 Task: Create a rule from the Routing list, Task moved to a section -> Set Priority in the project Touchstone , set the section as To-Do and set the priority of the task as  High.
Action: Mouse moved to (59, 368)
Screenshot: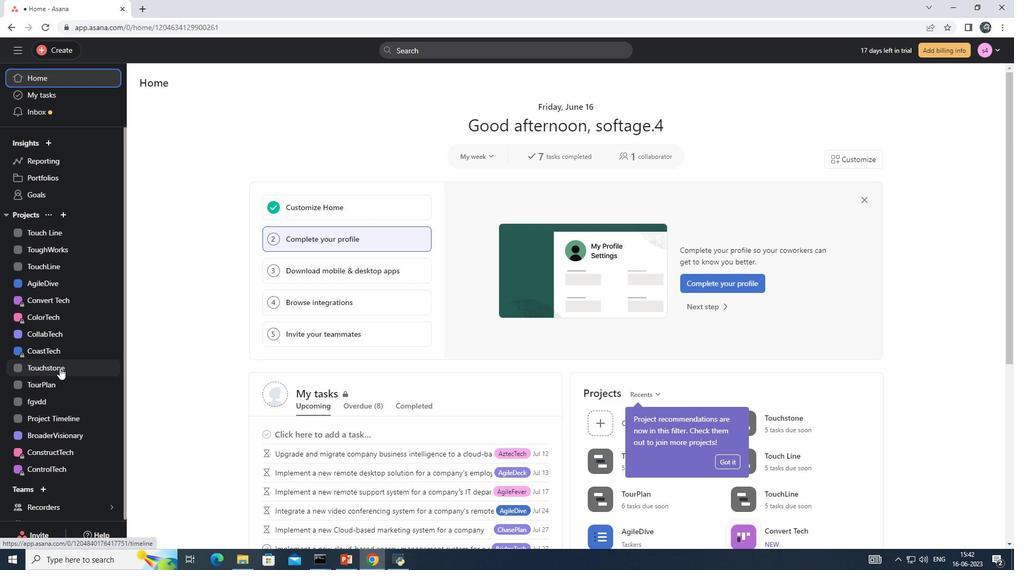 
Action: Mouse pressed left at (59, 368)
Screenshot: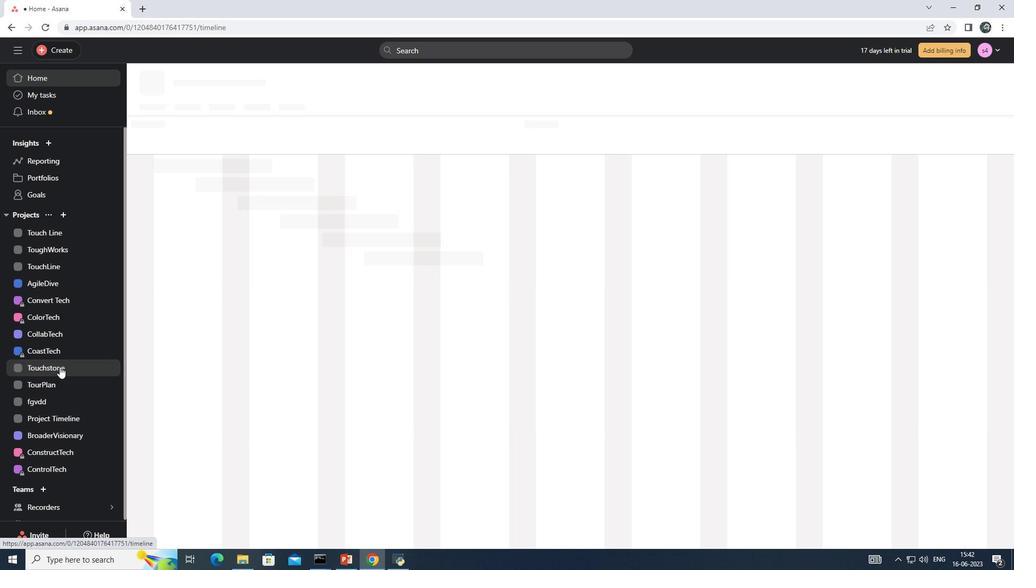 
Action: Mouse moved to (191, 106)
Screenshot: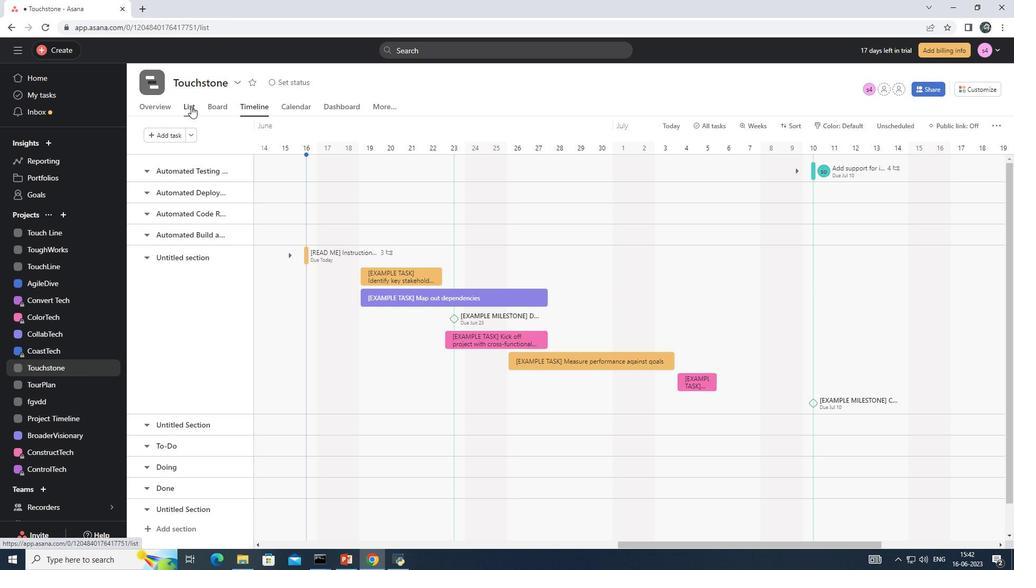 
Action: Mouse pressed left at (191, 106)
Screenshot: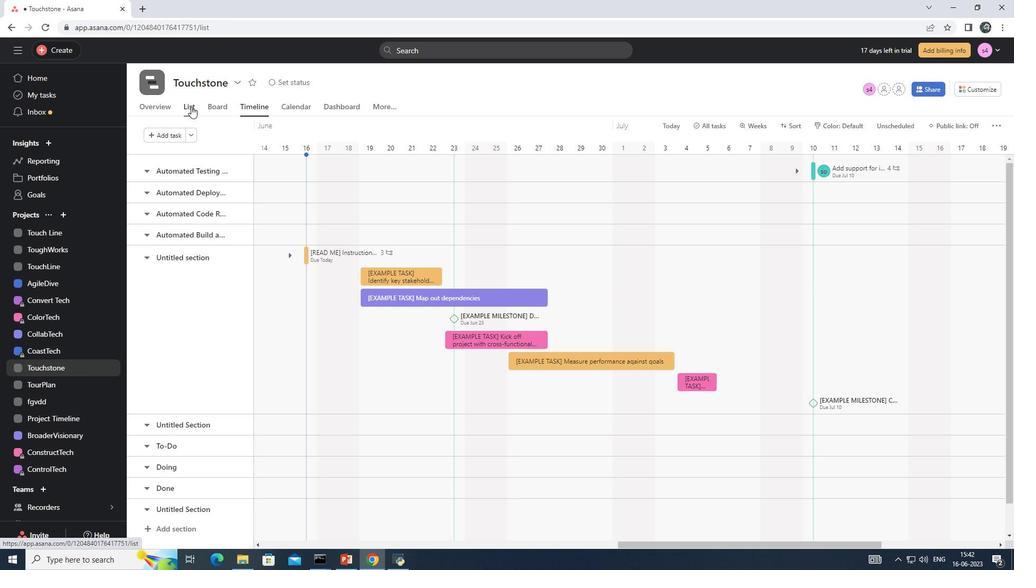 
Action: Mouse moved to (981, 90)
Screenshot: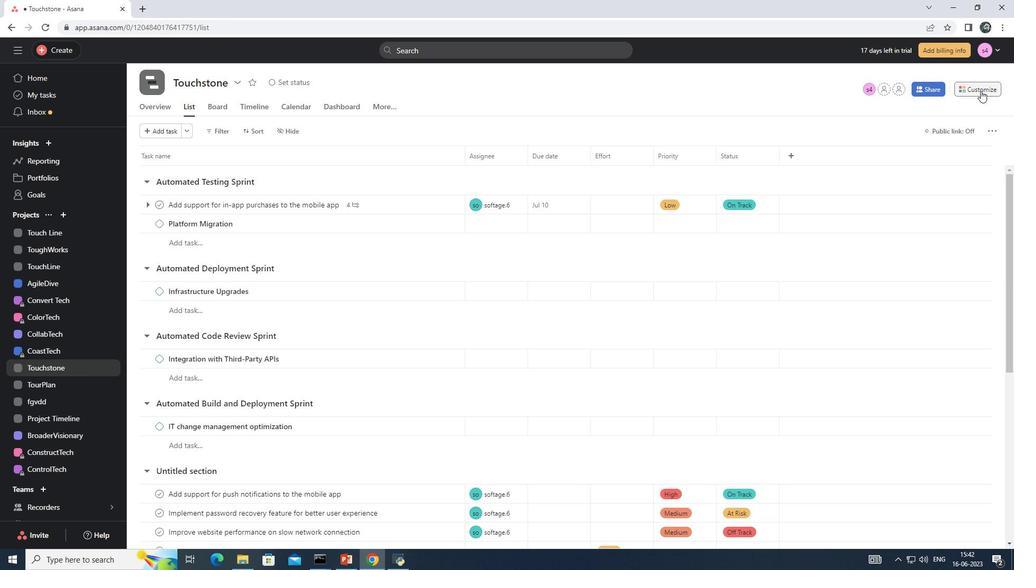 
Action: Mouse pressed left at (981, 90)
Screenshot: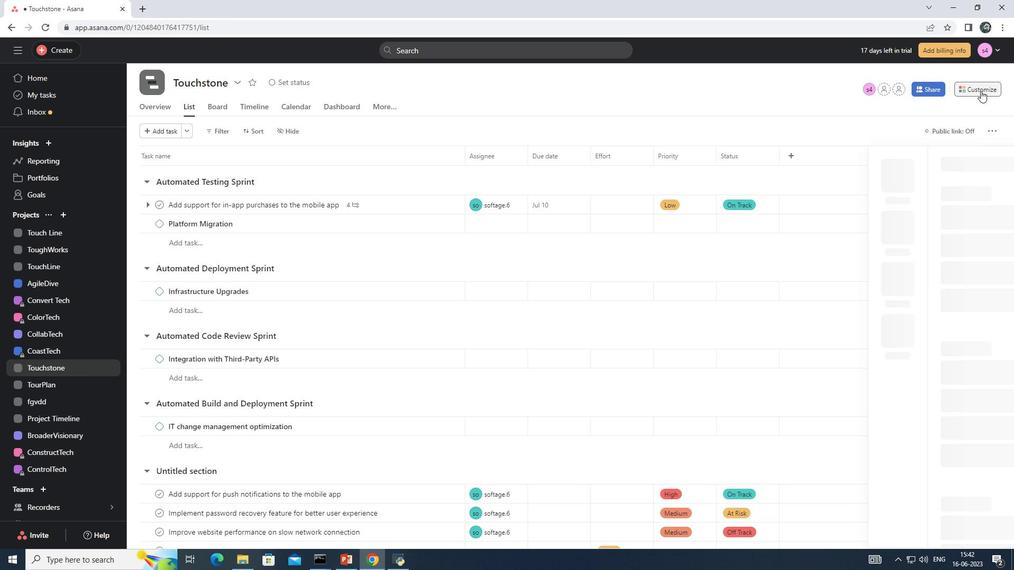 
Action: Mouse moved to (789, 233)
Screenshot: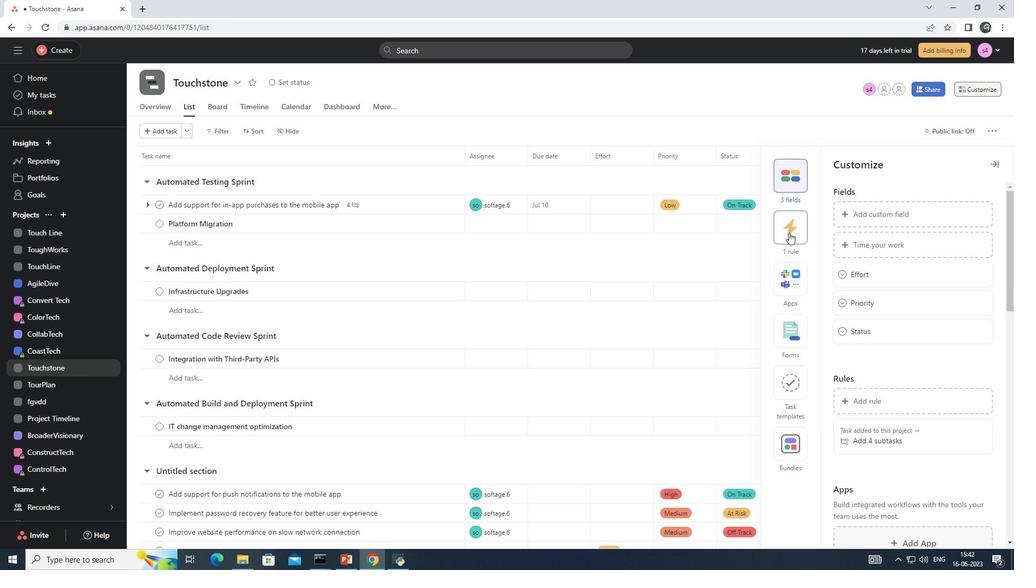 
Action: Mouse pressed left at (789, 233)
Screenshot: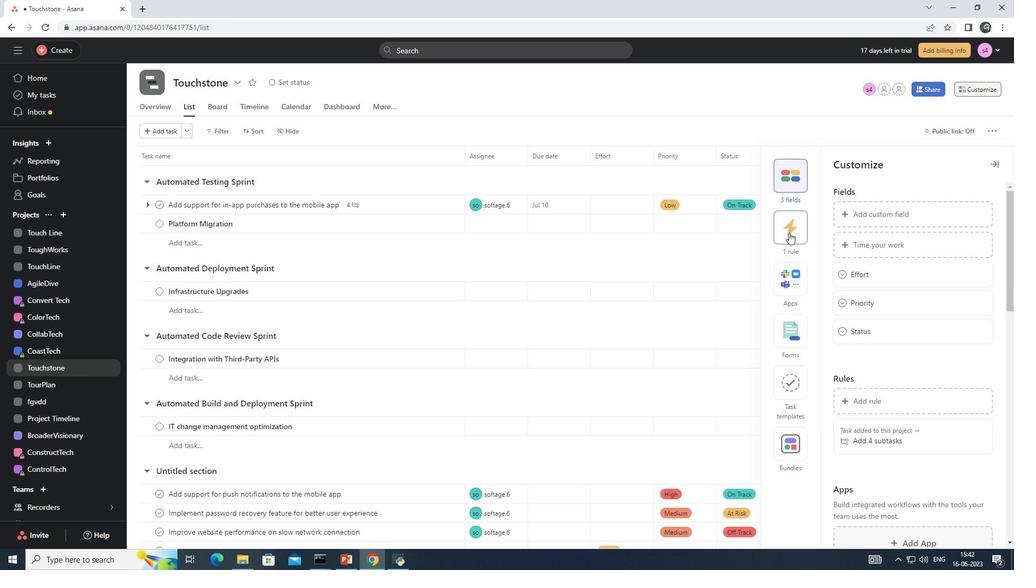 
Action: Mouse moved to (885, 211)
Screenshot: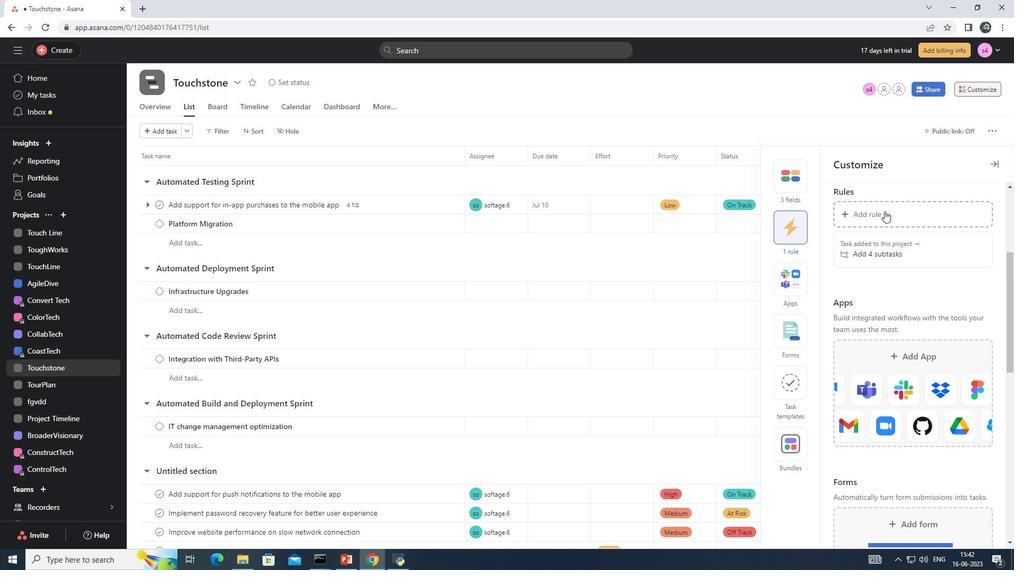 
Action: Mouse pressed left at (885, 211)
Screenshot: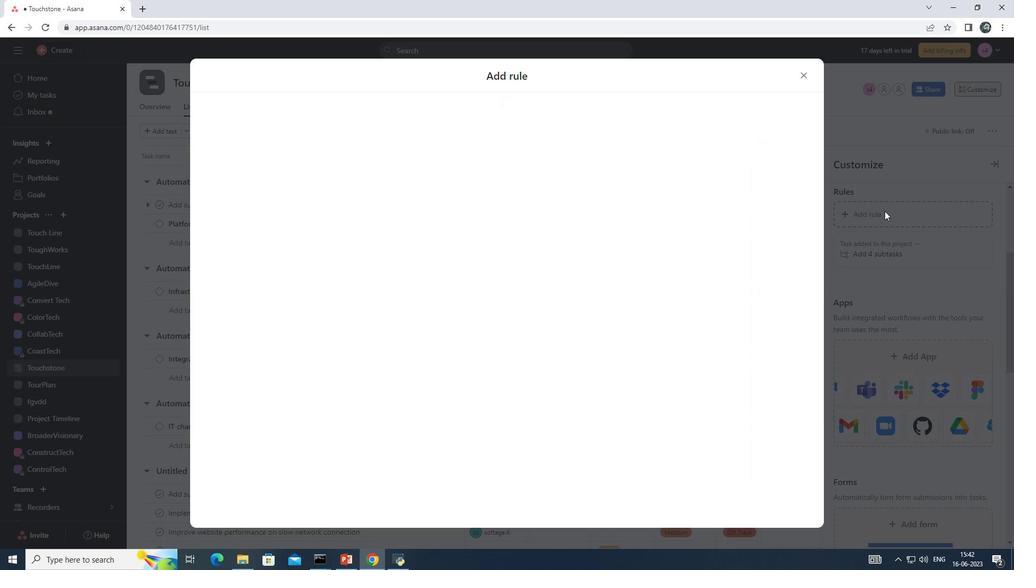 
Action: Mouse moved to (219, 141)
Screenshot: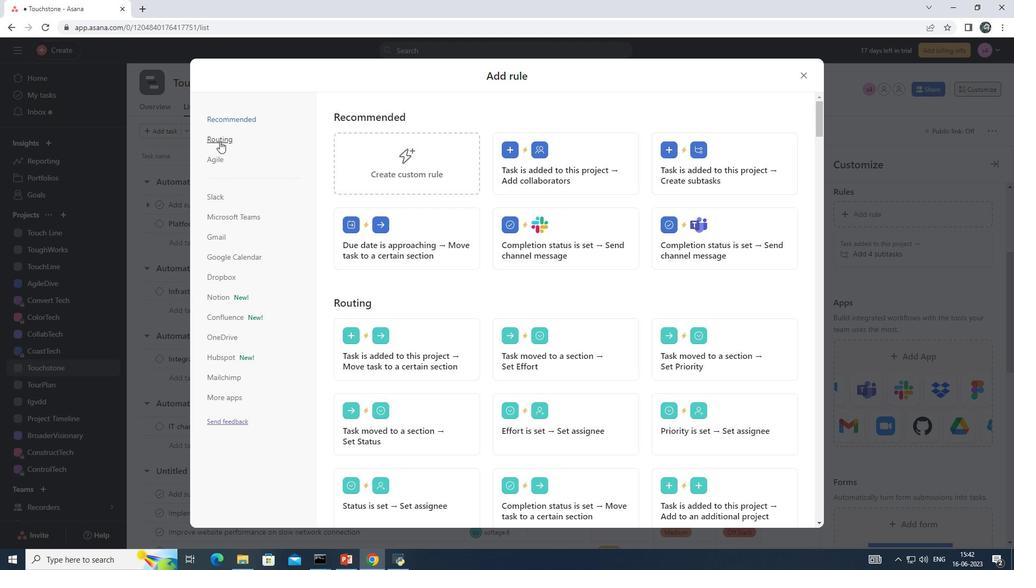 
Action: Mouse pressed left at (219, 141)
Screenshot: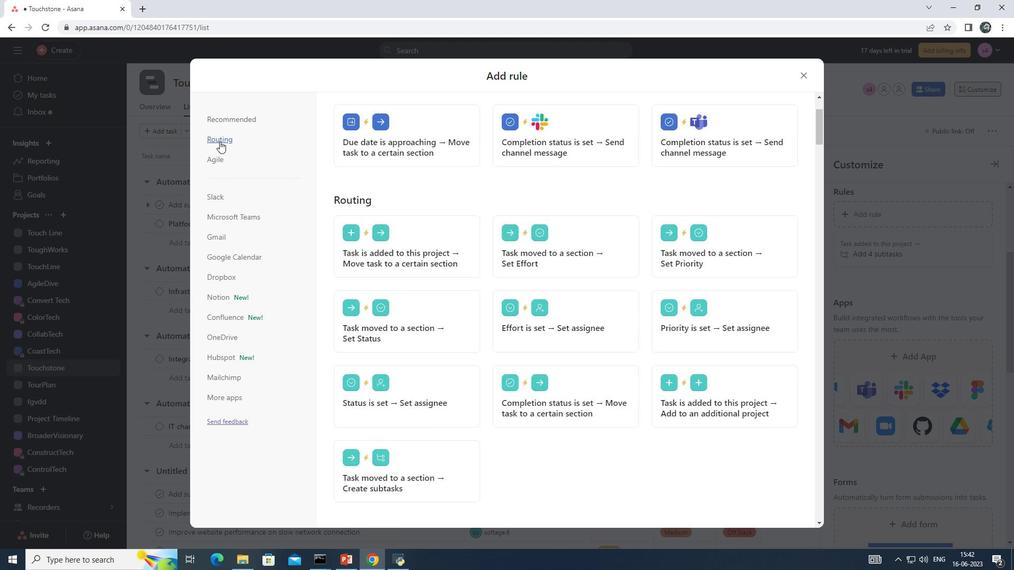 
Action: Mouse moved to (756, 178)
Screenshot: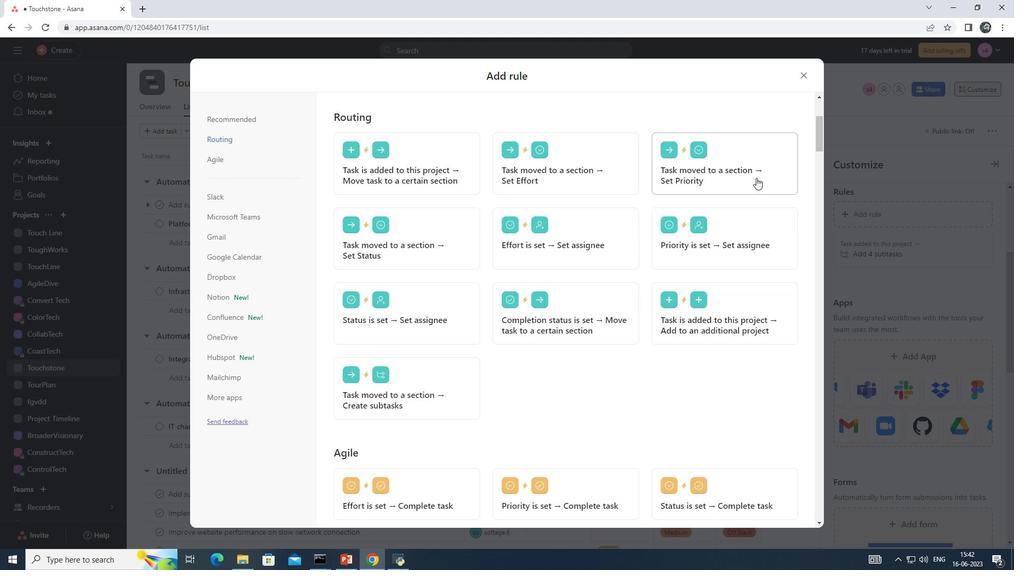 
Action: Mouse pressed left at (756, 178)
Screenshot: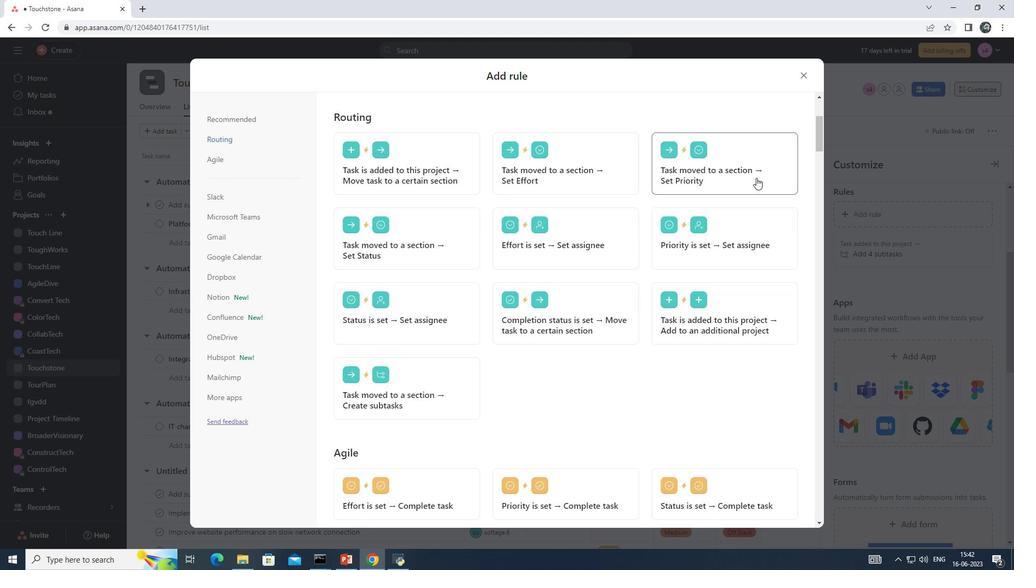 
Action: Mouse moved to (439, 280)
Screenshot: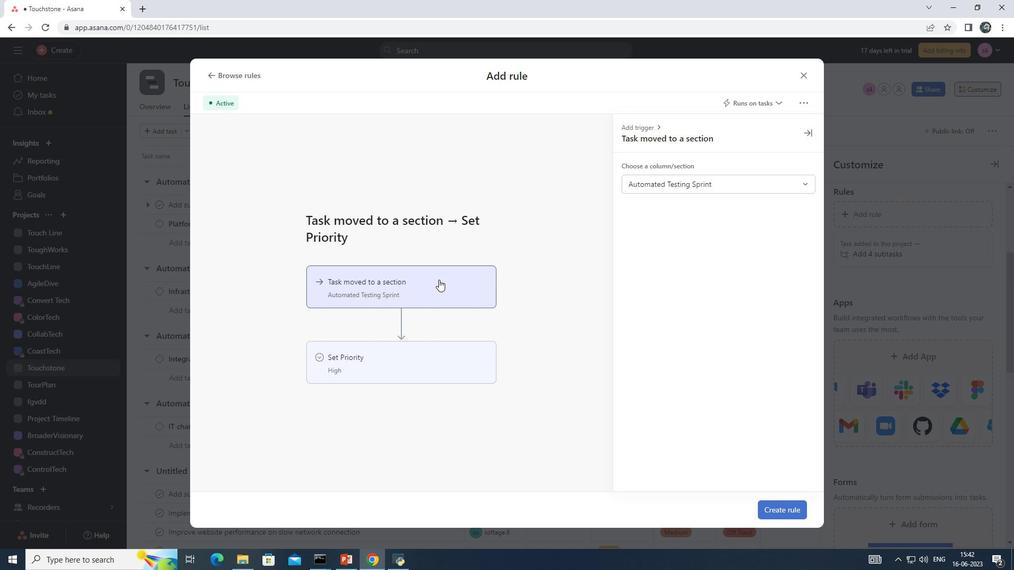 
Action: Mouse pressed left at (439, 280)
Screenshot: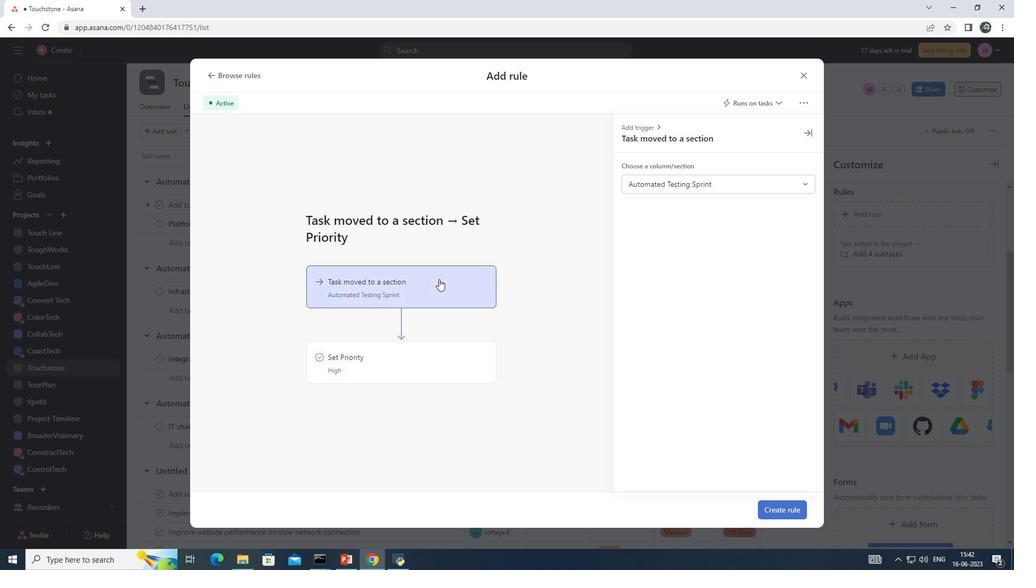 
Action: Mouse moved to (718, 182)
Screenshot: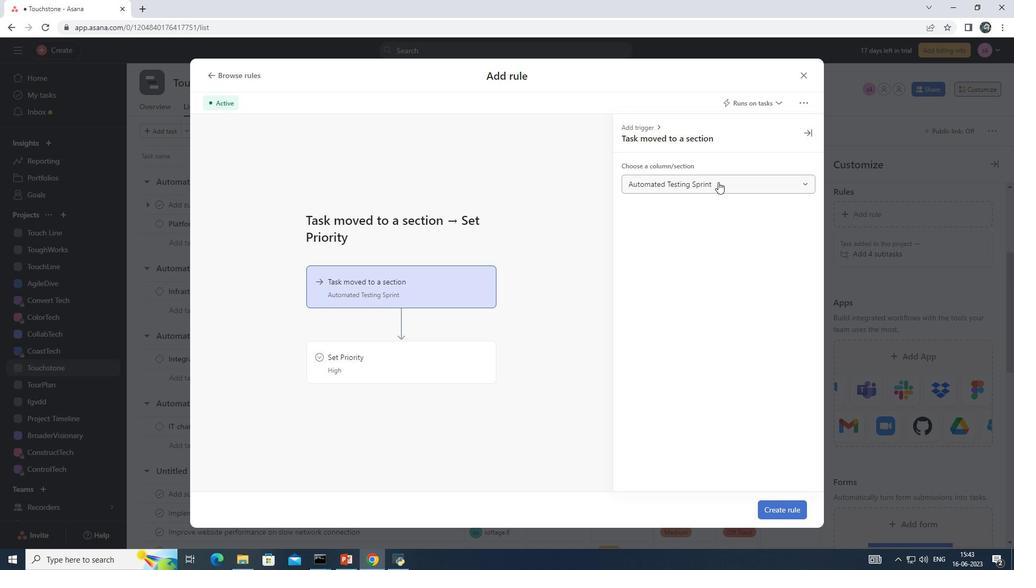 
Action: Mouse pressed left at (718, 182)
Screenshot: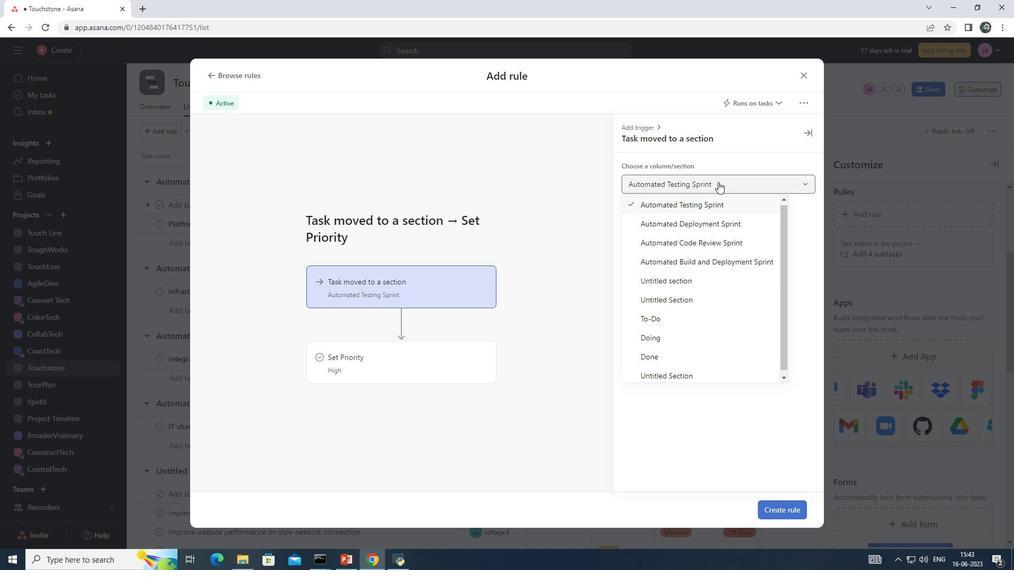 
Action: Mouse moved to (677, 320)
Screenshot: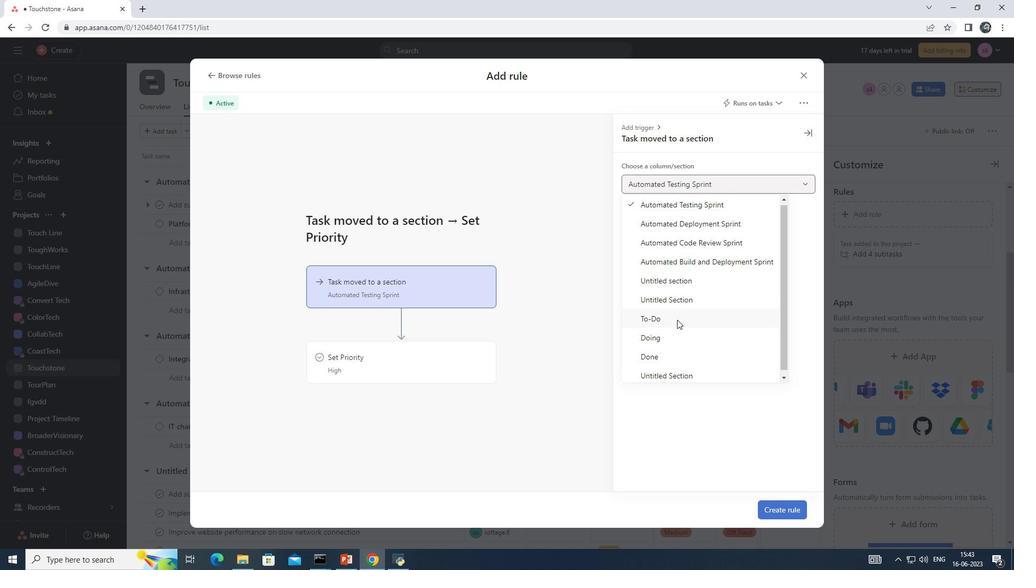 
Action: Mouse pressed left at (677, 320)
Screenshot: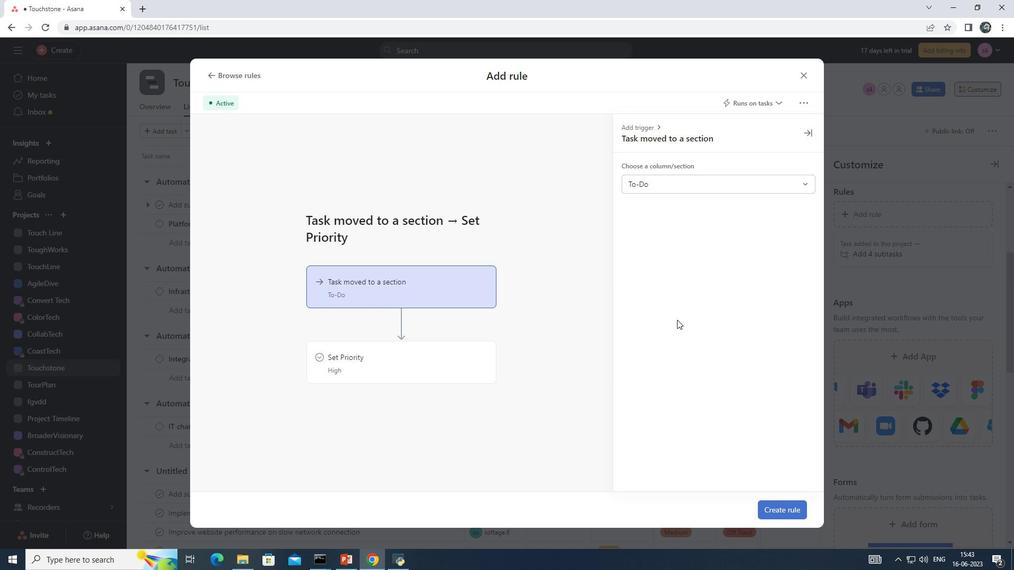 
Action: Mouse moved to (468, 357)
Screenshot: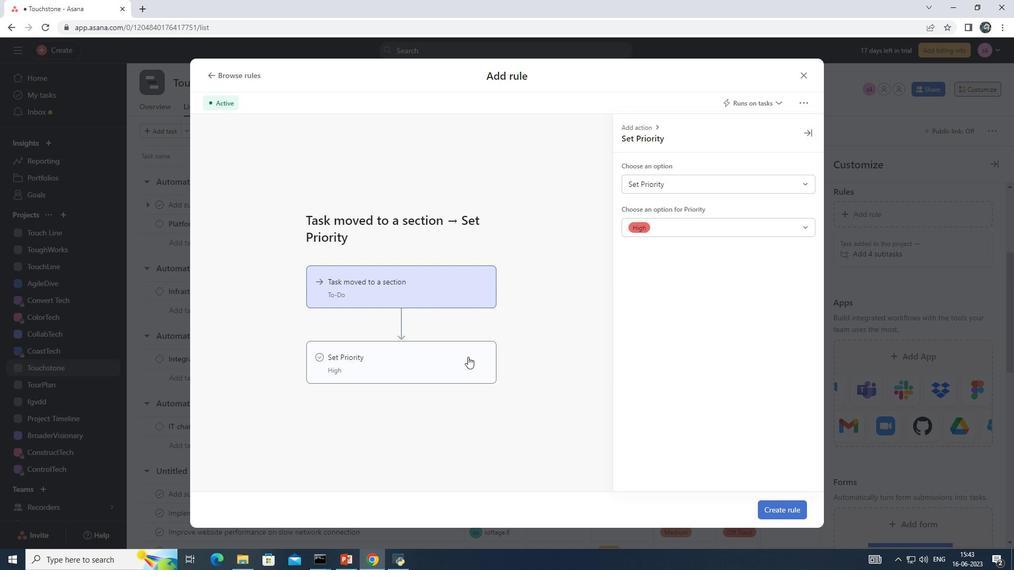 
Action: Mouse pressed left at (468, 357)
Screenshot: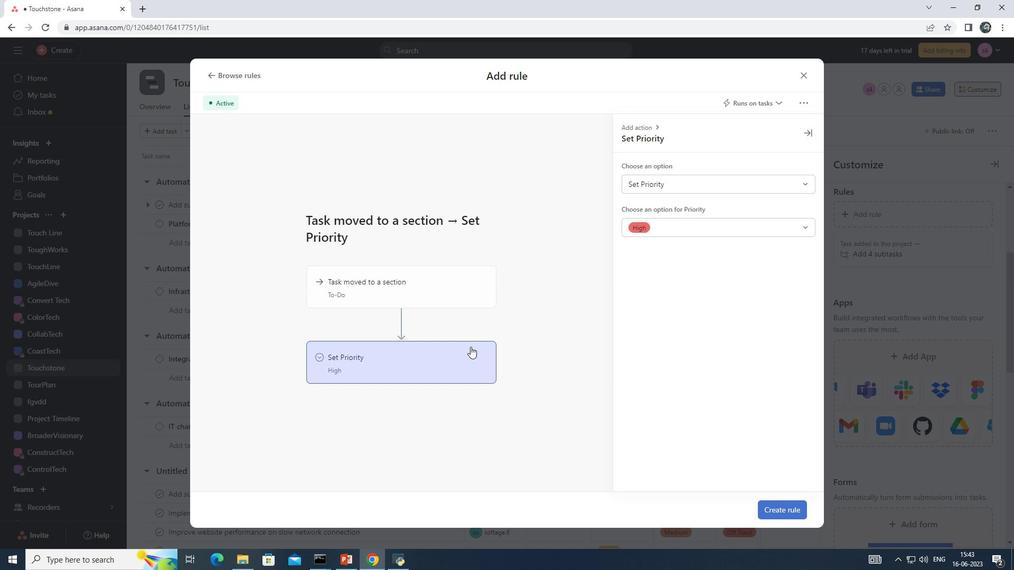 
Action: Mouse moved to (696, 182)
Screenshot: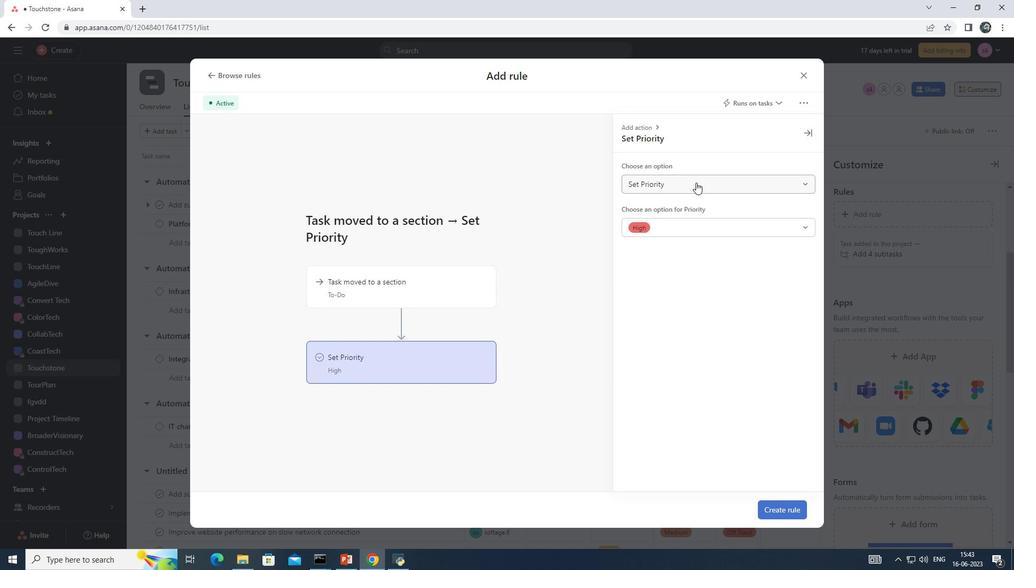 
Action: Mouse pressed left at (696, 182)
Screenshot: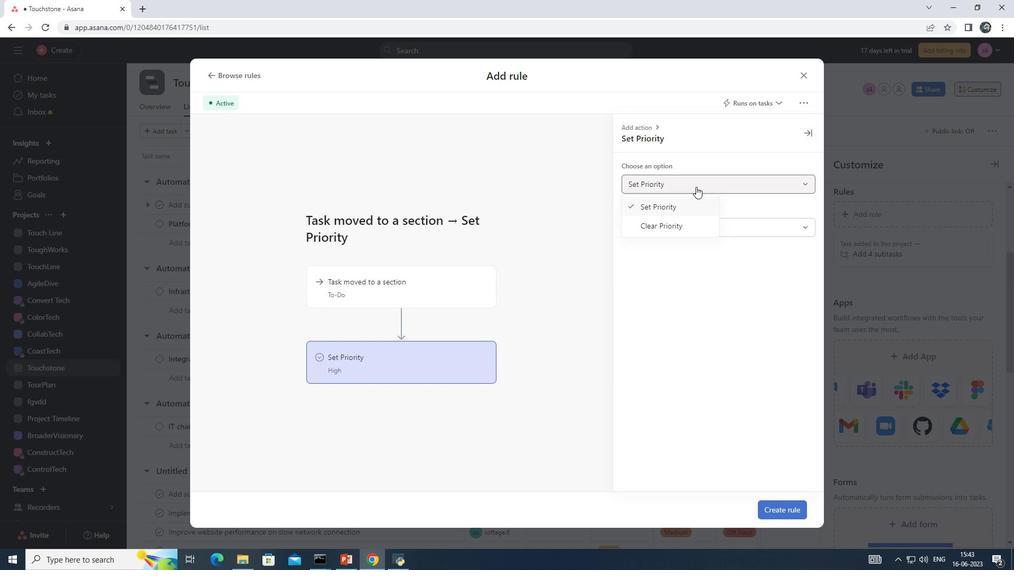 
Action: Mouse moved to (690, 208)
Screenshot: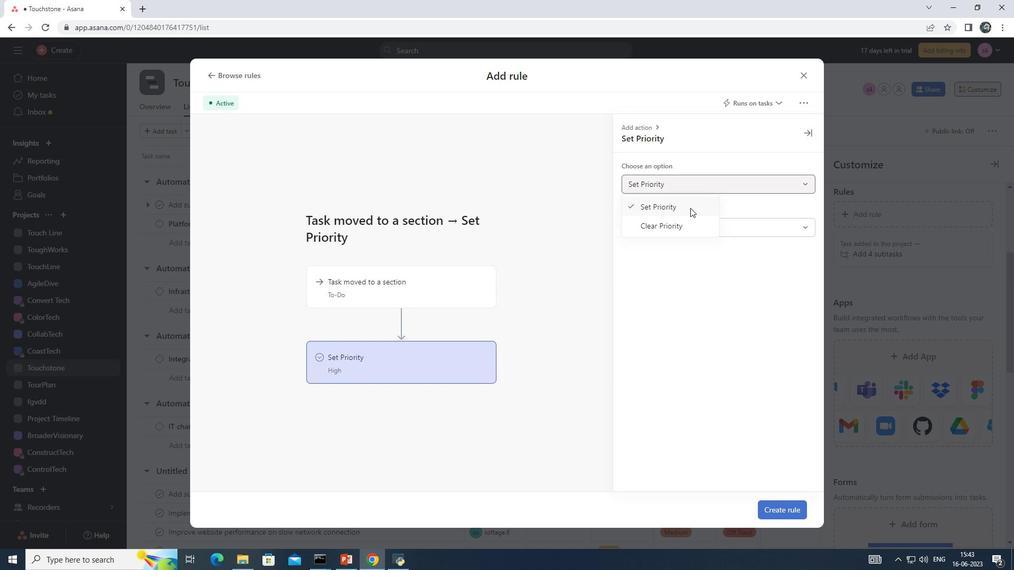
Action: Mouse pressed left at (690, 208)
Screenshot: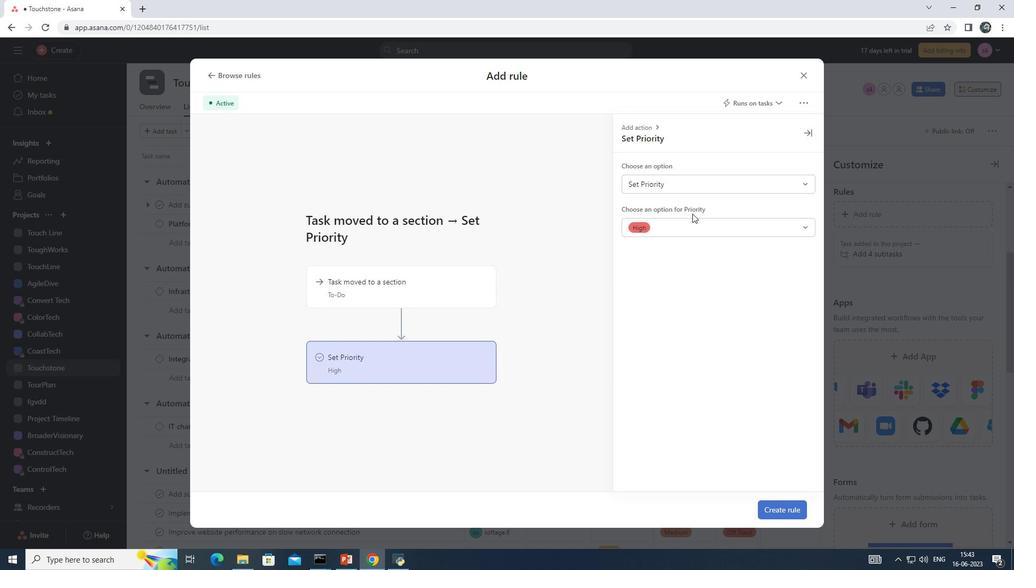 
Action: Mouse moved to (690, 225)
Screenshot: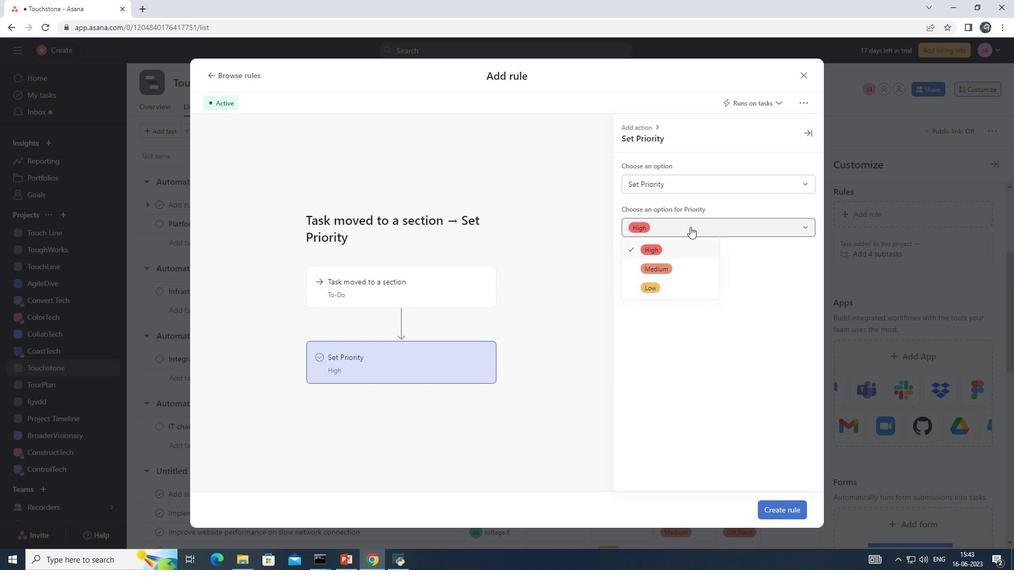 
Action: Mouse pressed left at (690, 225)
Screenshot: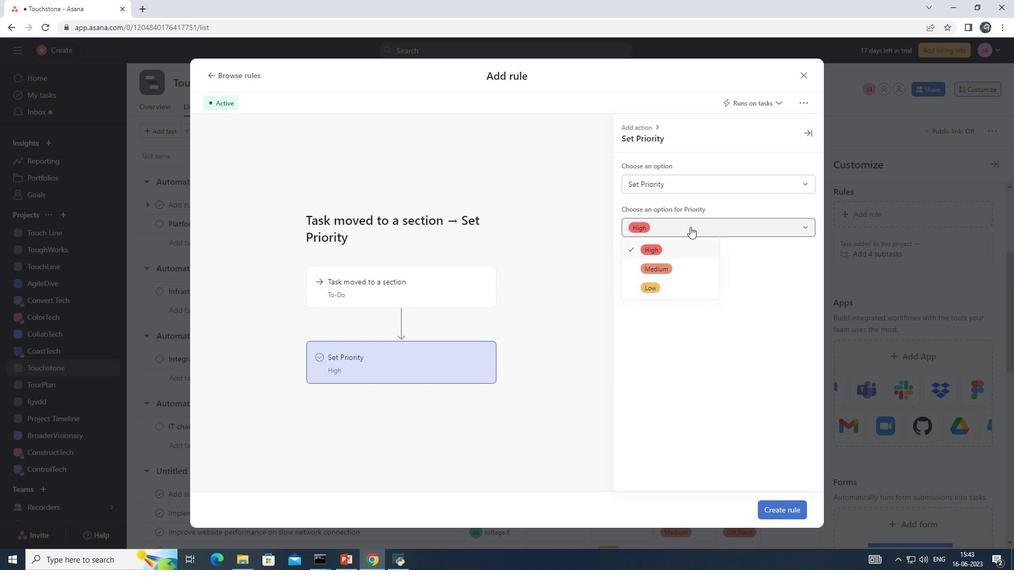 
Action: Mouse moved to (683, 249)
Screenshot: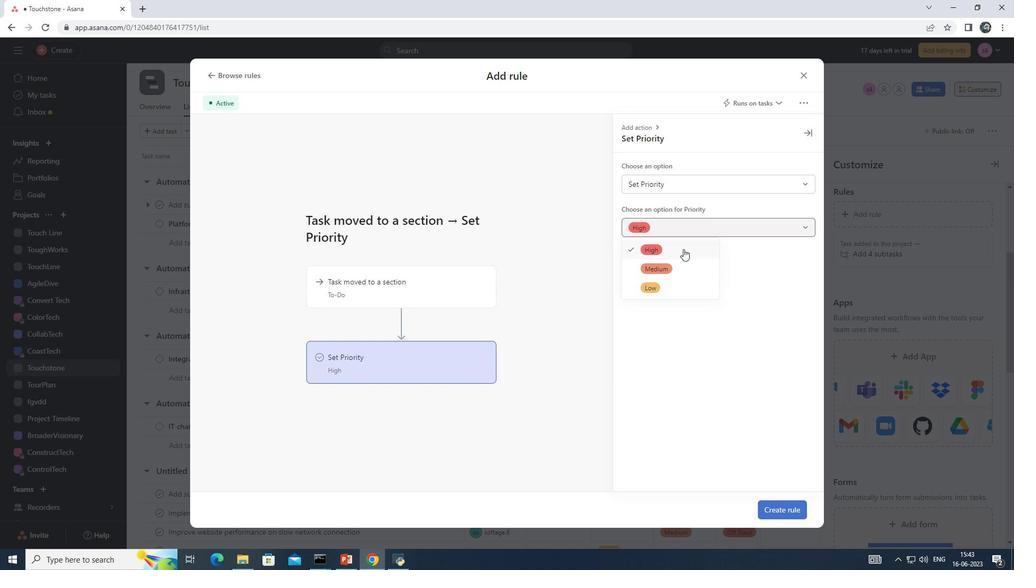 
Action: Mouse pressed left at (683, 249)
Screenshot: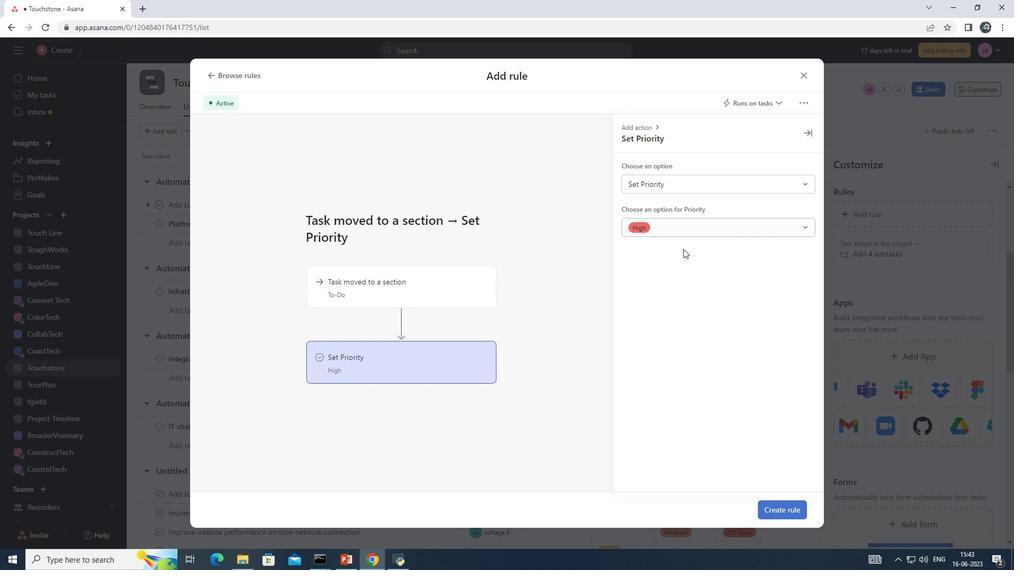 
Action: Mouse moved to (787, 509)
Screenshot: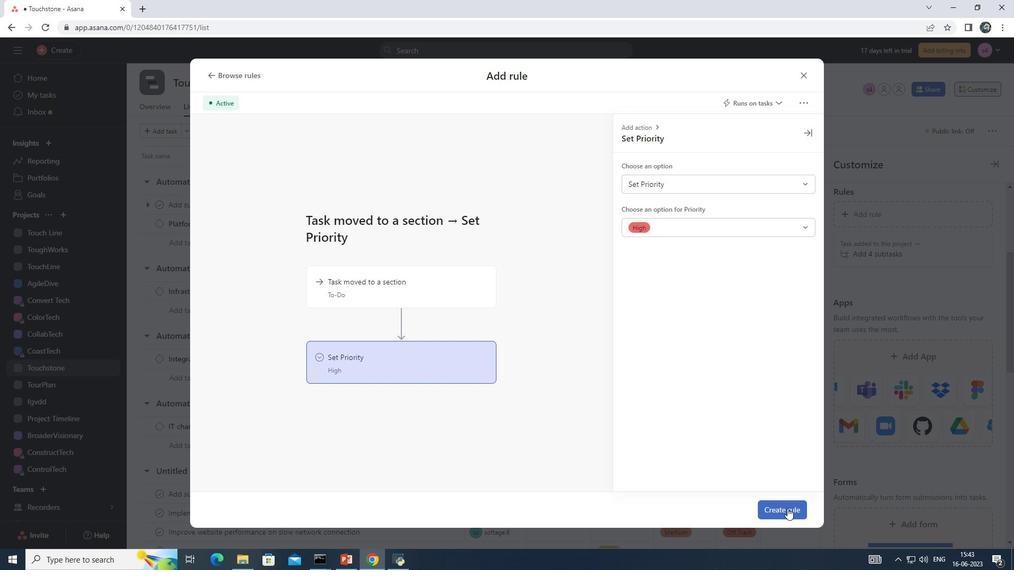 
Action: Mouse pressed left at (787, 509)
Screenshot: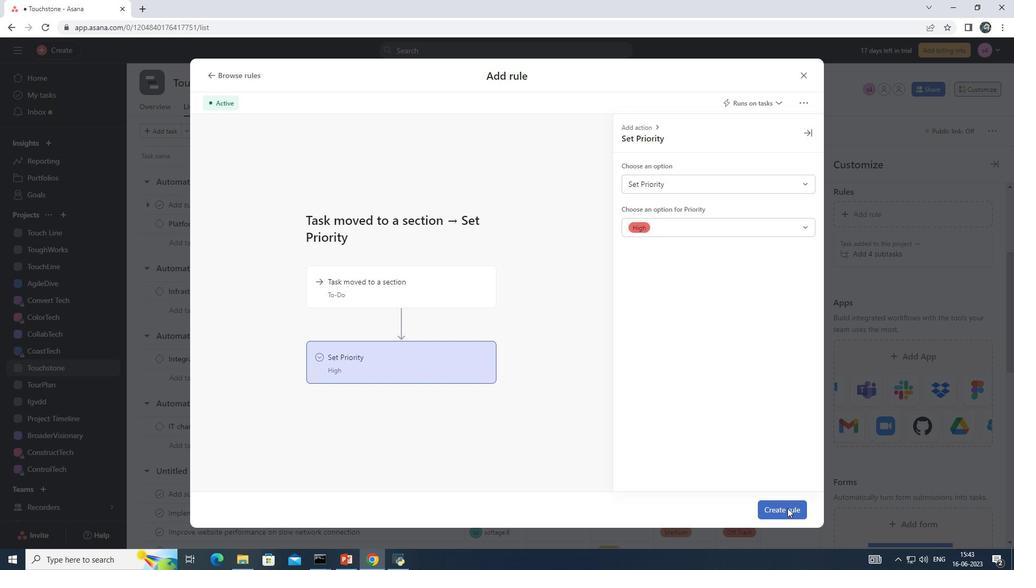 
Action: Mouse moved to (787, 508)
Screenshot: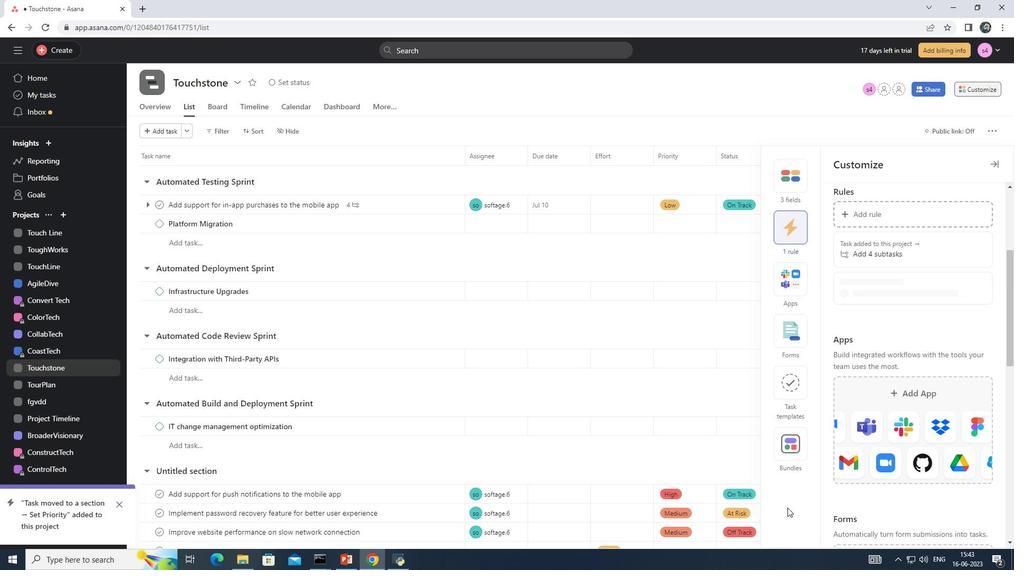 
